 Task: Log work in the project TrendForge for the issue 'Issue with data being truncated when saving to database' spent time as '3w 6d 9h 17m' and remaining time as '3w 4d 12h 53m' and add a flag. Now add the issue to the epic 'Integration with Third-Party APIs'.
Action: Mouse moved to (180, 47)
Screenshot: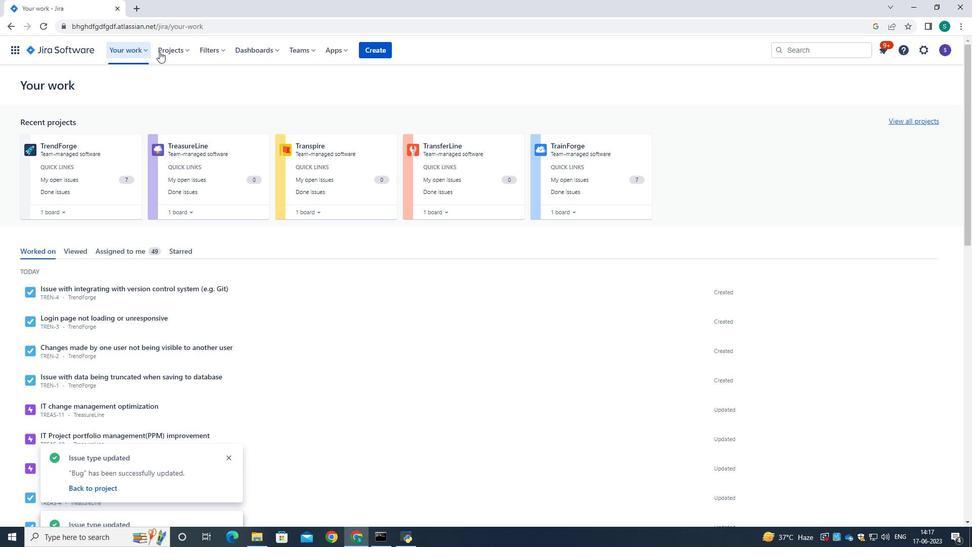 
Action: Mouse pressed left at (180, 47)
Screenshot: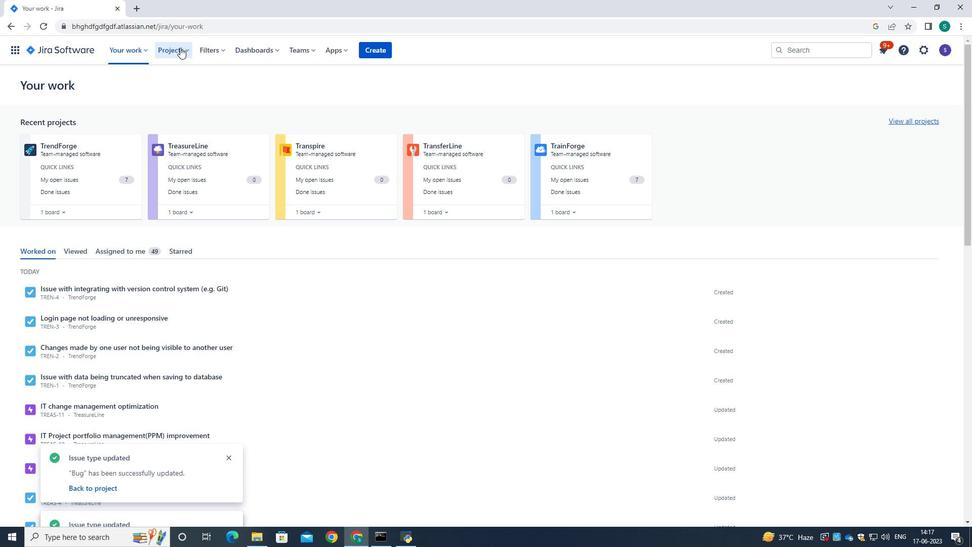 
Action: Mouse moved to (193, 96)
Screenshot: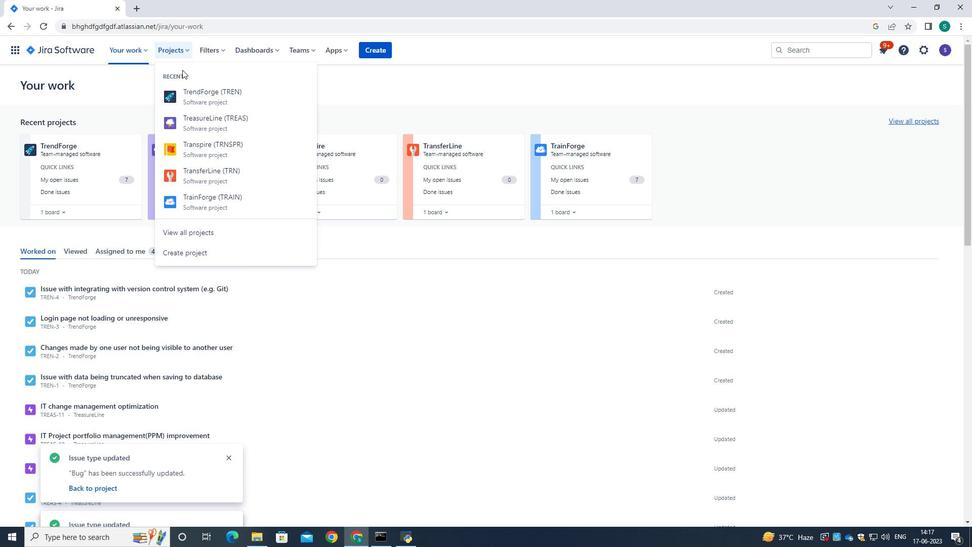 
Action: Mouse pressed left at (193, 96)
Screenshot: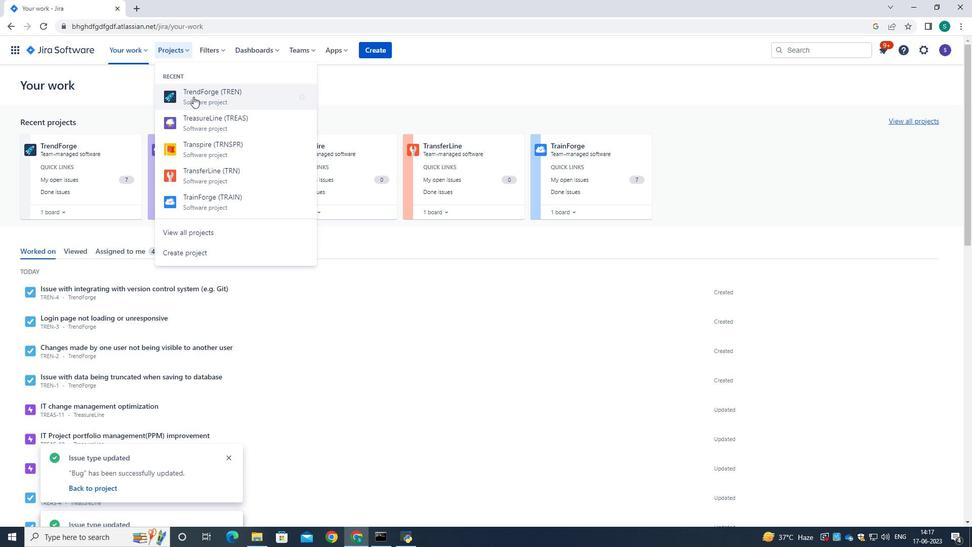 
Action: Mouse moved to (62, 156)
Screenshot: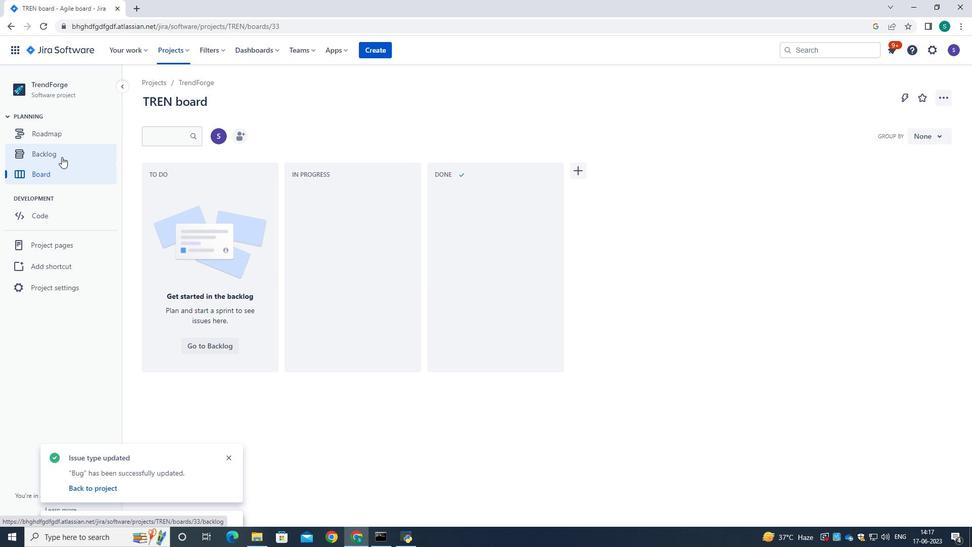 
Action: Mouse pressed left at (62, 156)
Screenshot: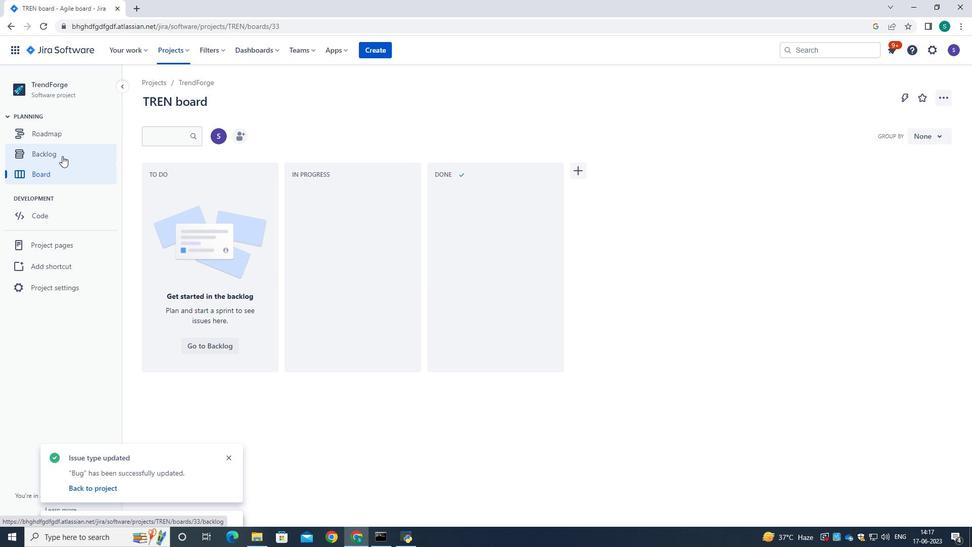 
Action: Mouse moved to (408, 350)
Screenshot: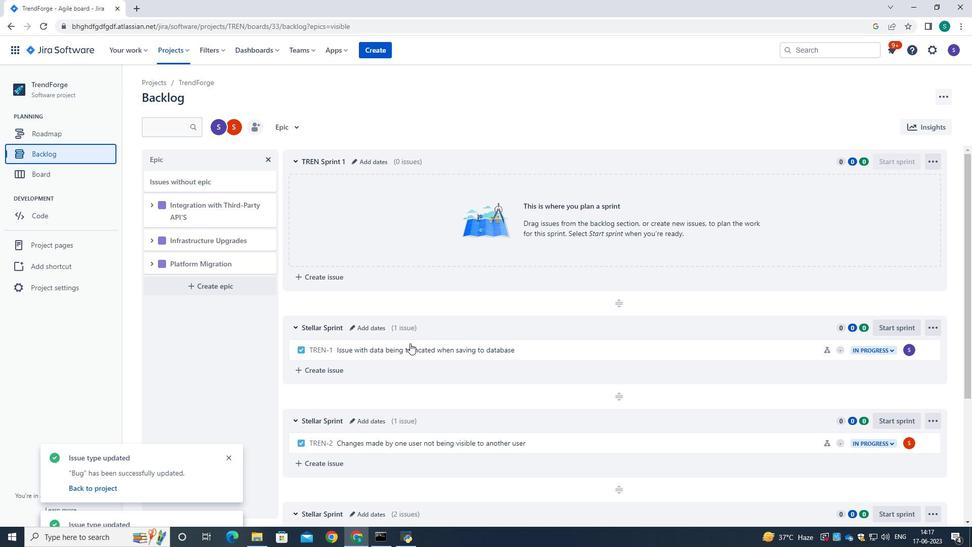 
Action: Mouse pressed left at (408, 350)
Screenshot: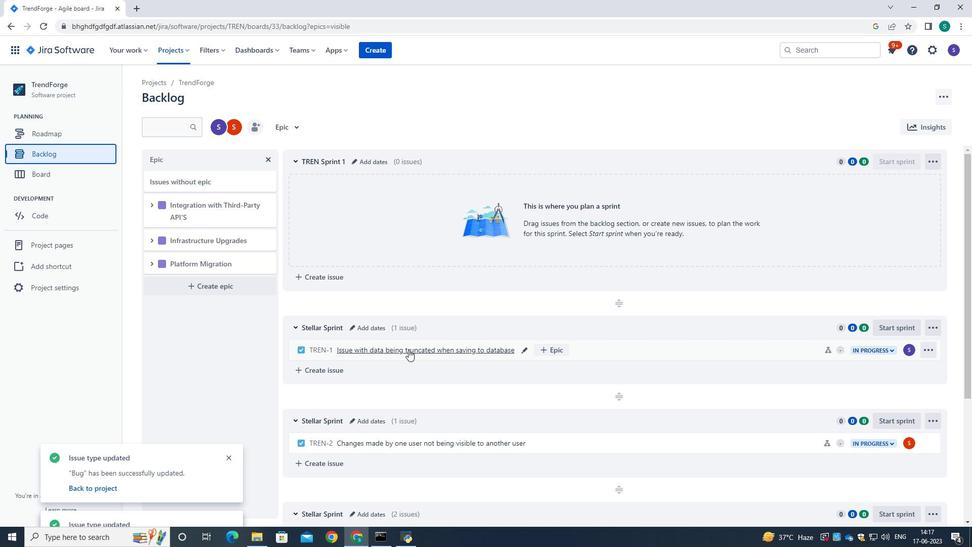 
Action: Mouse moved to (846, 281)
Screenshot: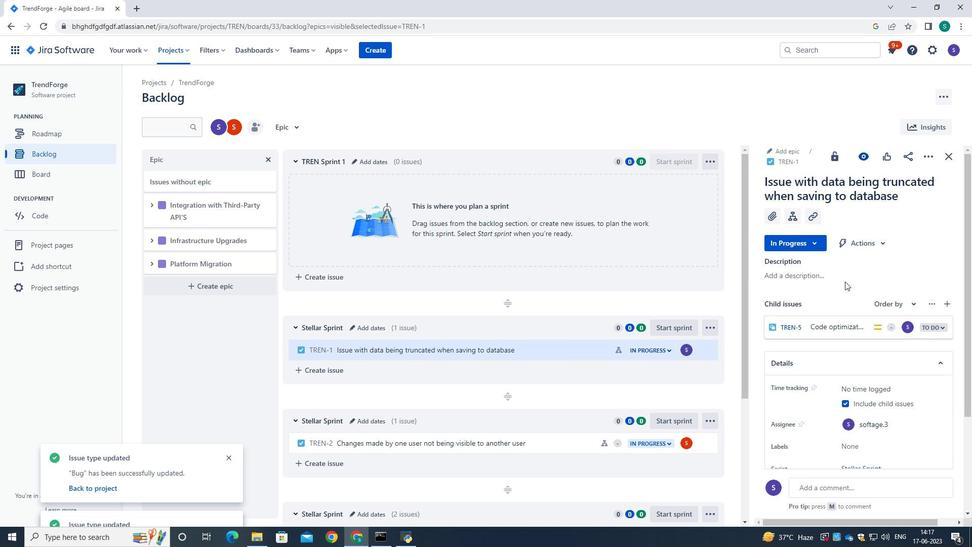 
Action: Mouse scrolled (846, 281) with delta (0, 0)
Screenshot: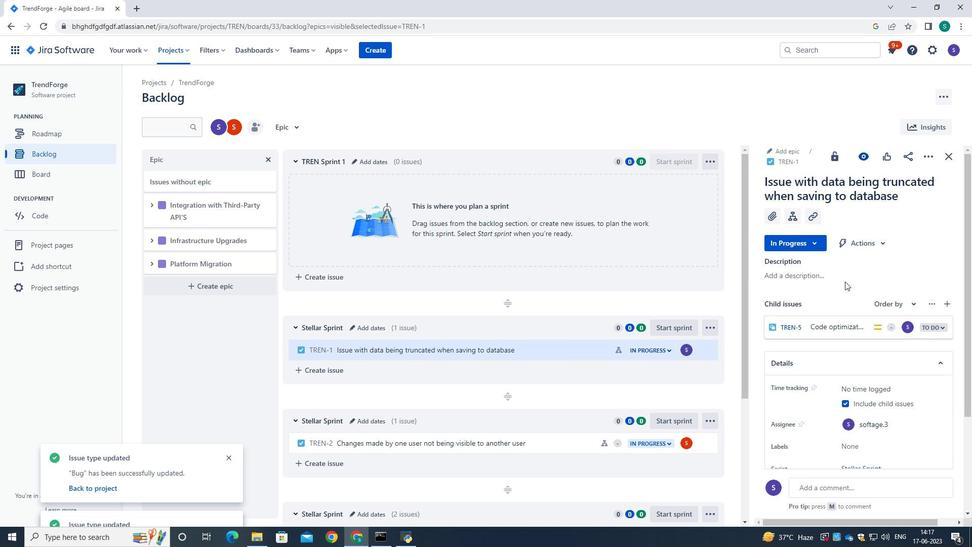 
Action: Mouse scrolled (846, 281) with delta (0, 0)
Screenshot: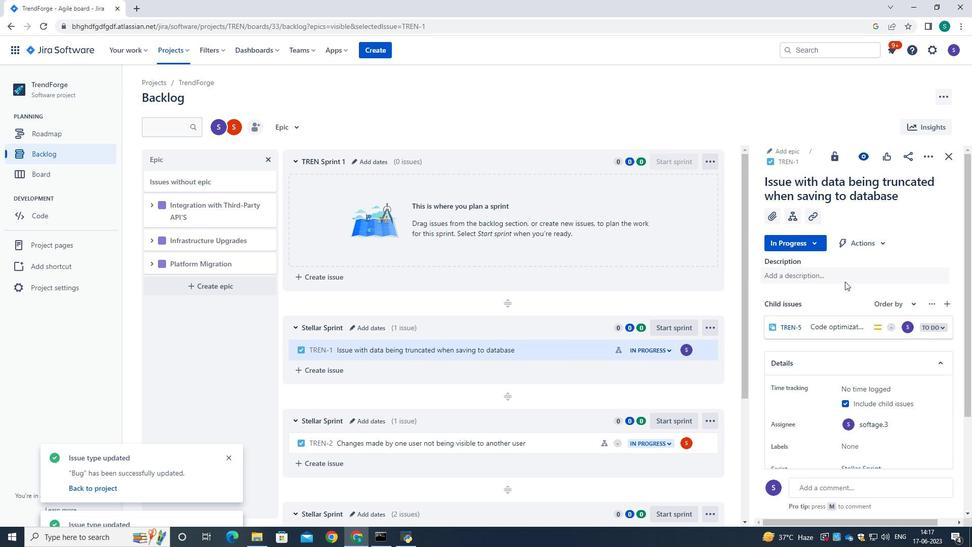 
Action: Mouse scrolled (846, 281) with delta (0, 0)
Screenshot: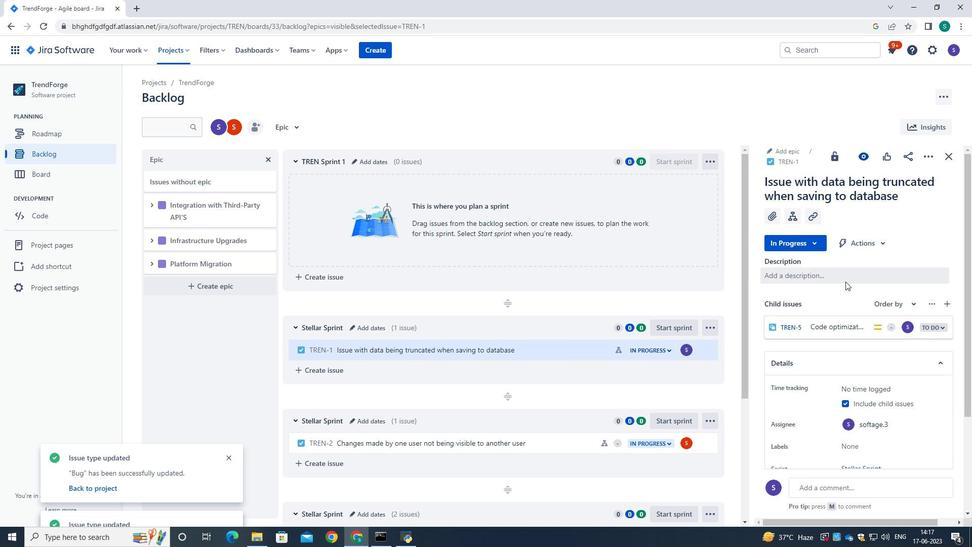
Action: Mouse moved to (860, 244)
Screenshot: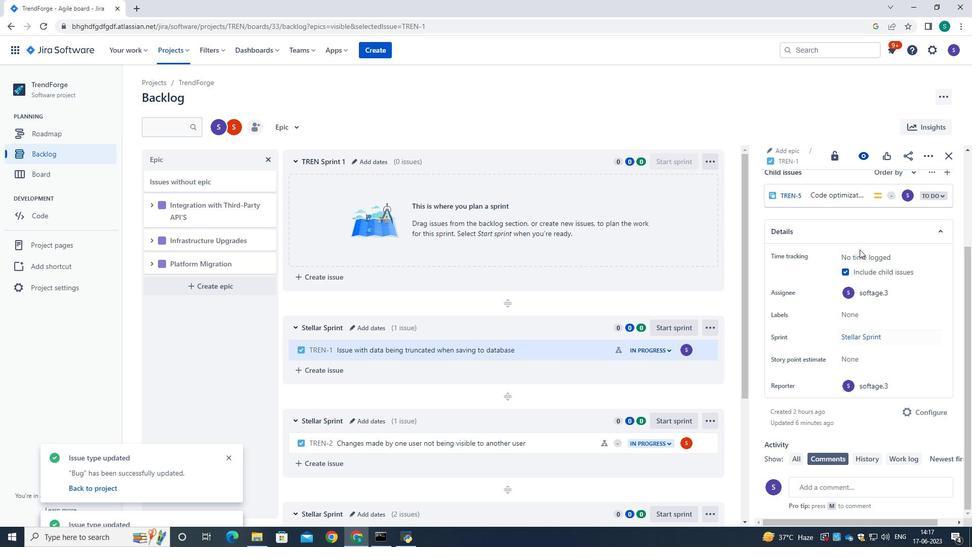 
Action: Mouse scrolled (860, 245) with delta (0, 0)
Screenshot: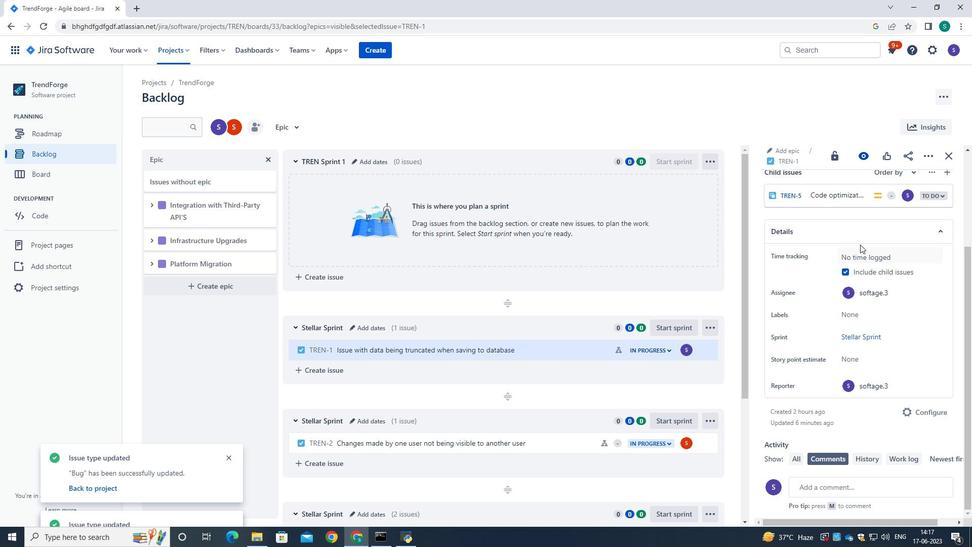 
Action: Mouse scrolled (860, 245) with delta (0, 0)
Screenshot: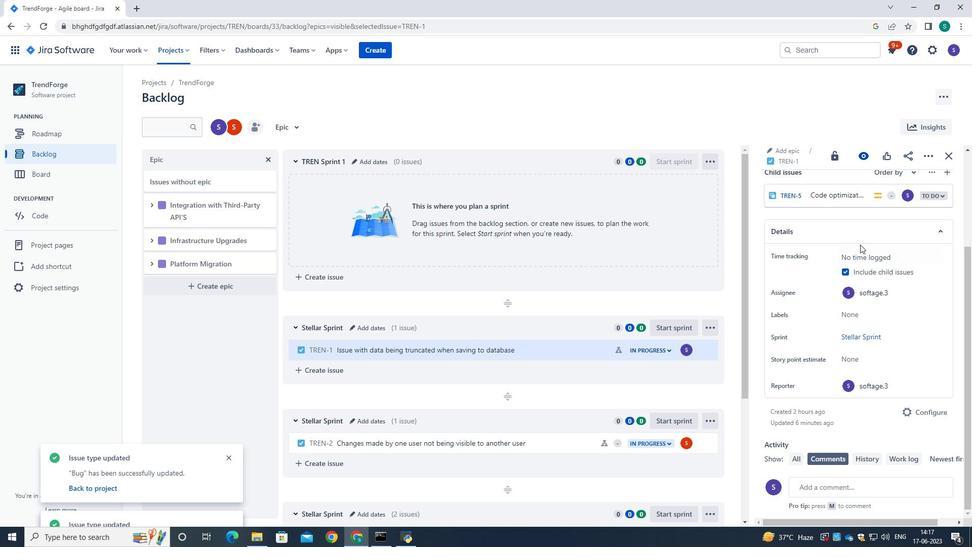 
Action: Mouse scrolled (860, 245) with delta (0, 0)
Screenshot: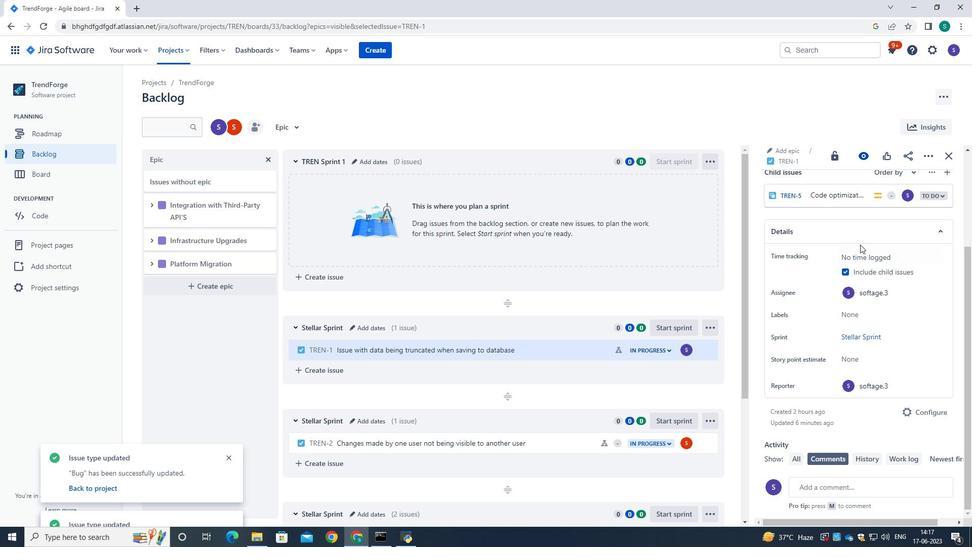 
Action: Mouse scrolled (860, 245) with delta (0, 0)
Screenshot: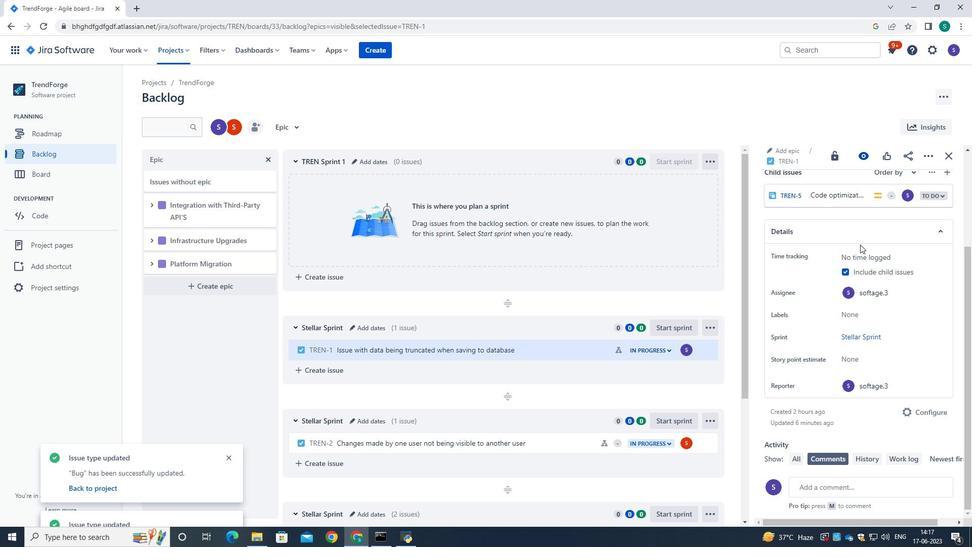 
Action: Mouse moved to (926, 156)
Screenshot: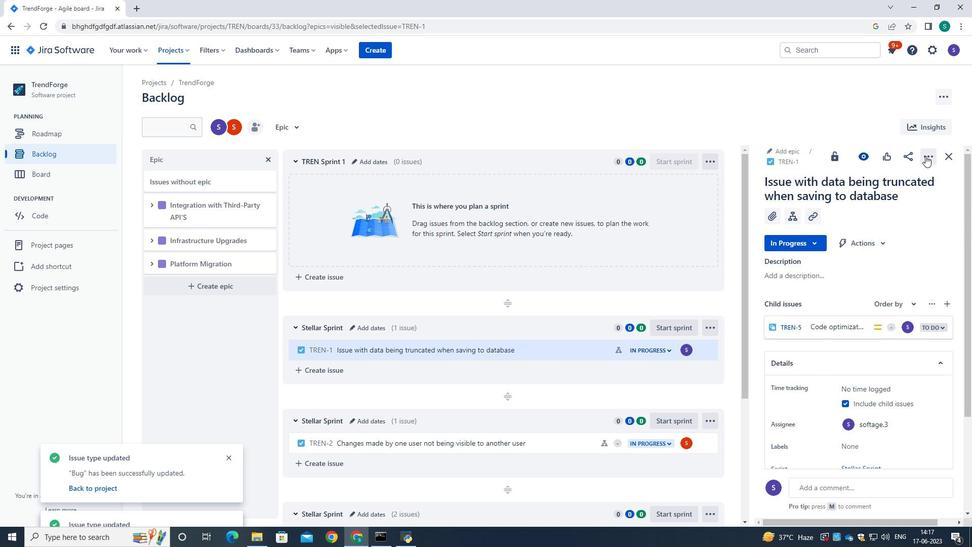 
Action: Mouse pressed left at (926, 156)
Screenshot: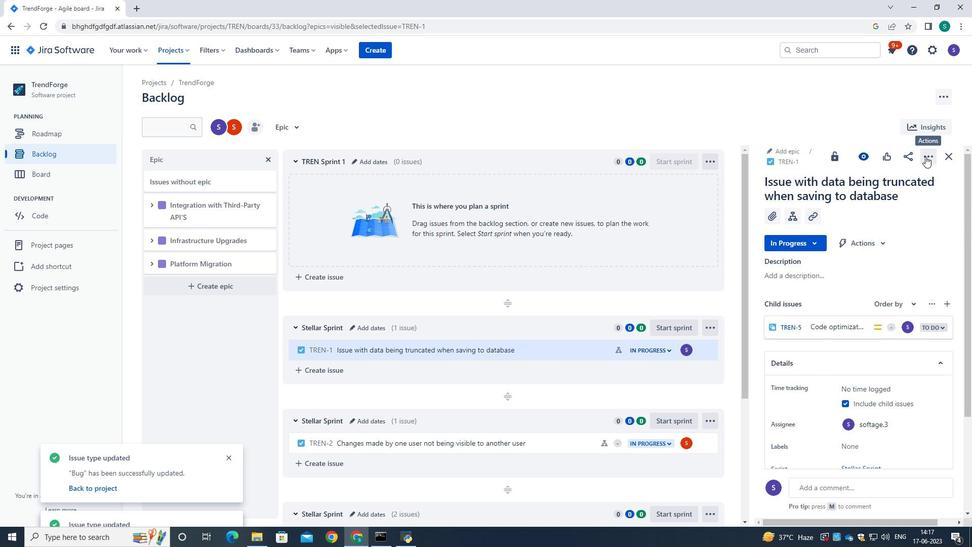 
Action: Mouse moved to (861, 182)
Screenshot: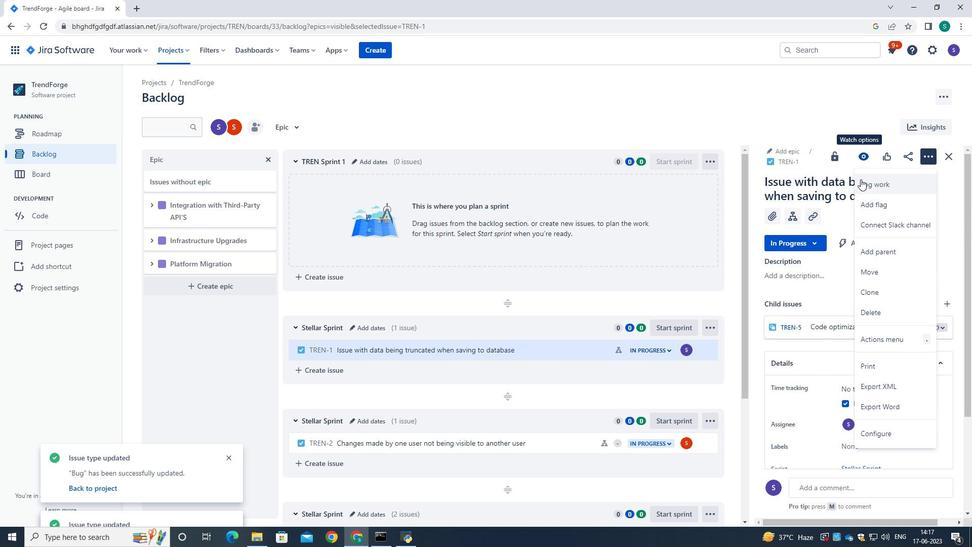 
Action: Mouse pressed left at (861, 182)
Screenshot: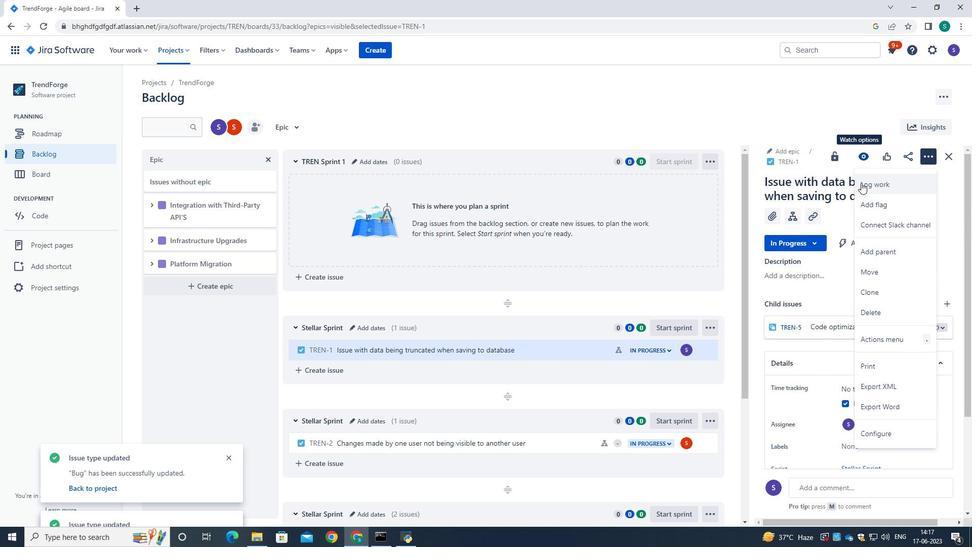 
Action: Mouse moved to (423, 151)
Screenshot: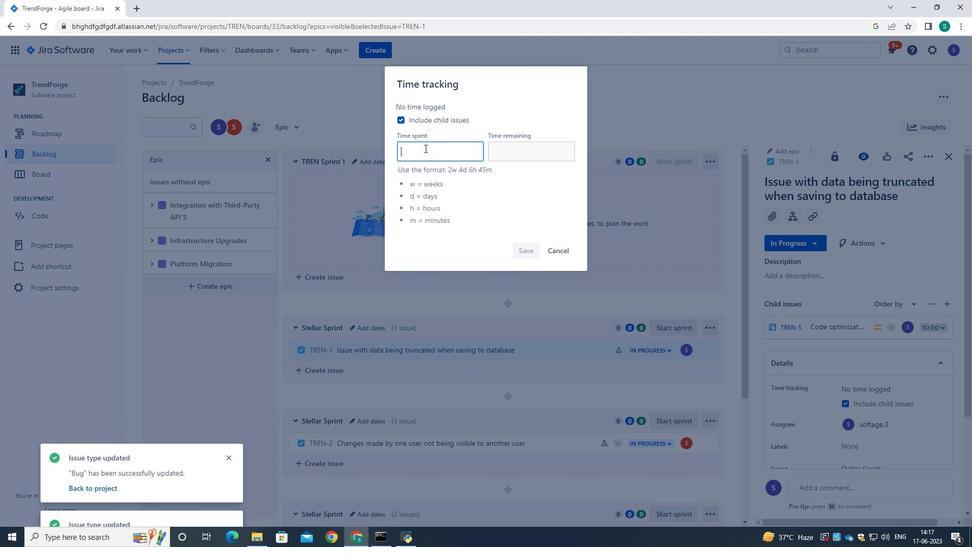 
Action: Mouse pressed left at (423, 151)
Screenshot: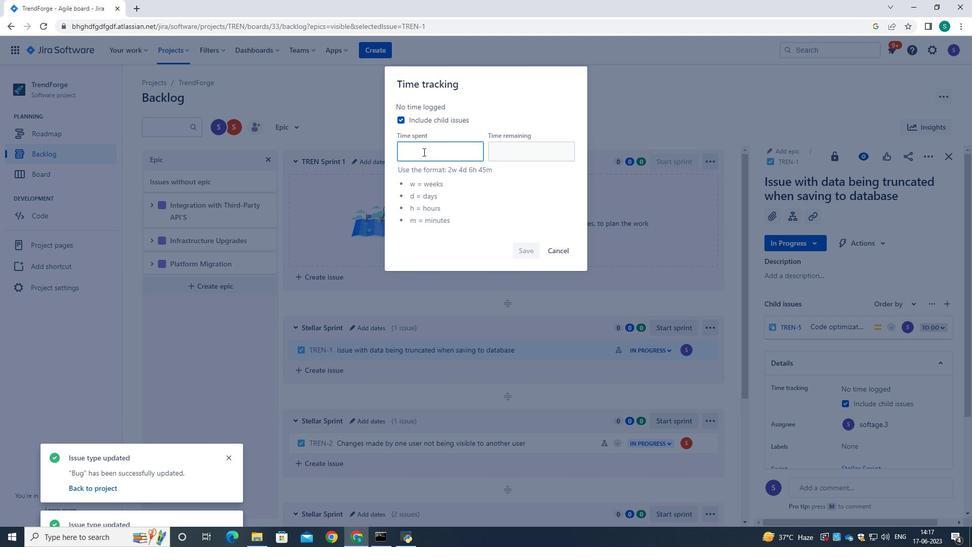 
Action: Key pressed 3w<Key.space>6d<Key.space>9h<Key.space>17m<Key.tab>3w<Key.space>4d<Key.space>12h<Key.space>53m
Screenshot: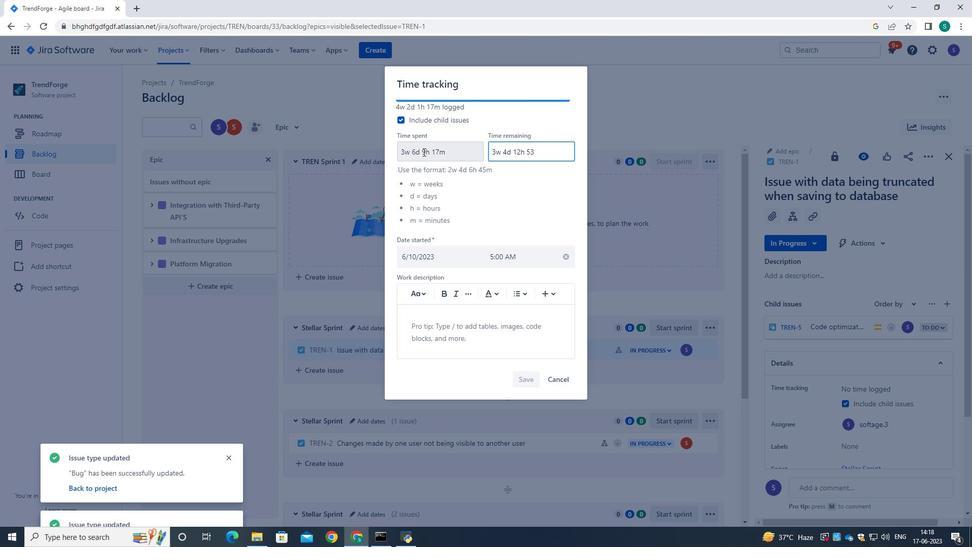 
Action: Mouse moved to (520, 378)
Screenshot: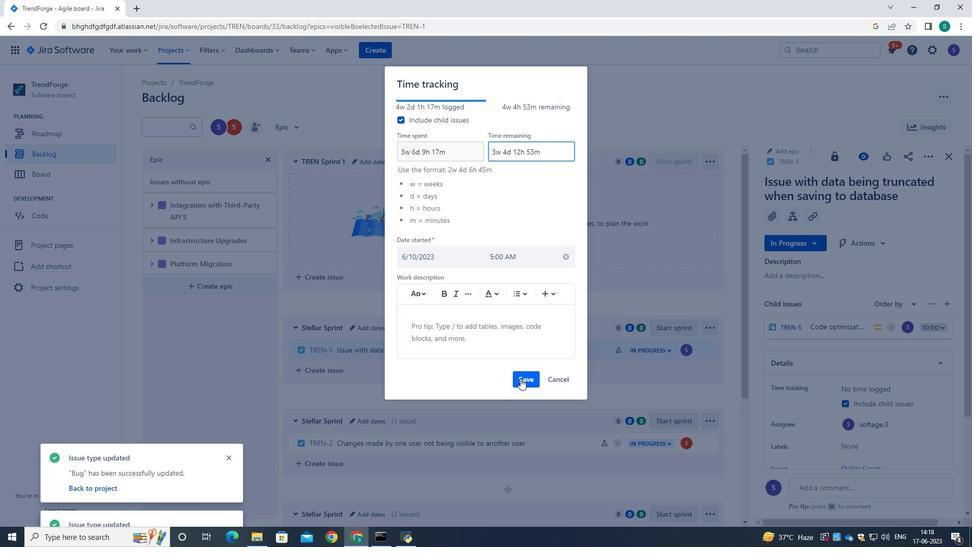 
Action: Mouse pressed left at (520, 378)
Screenshot: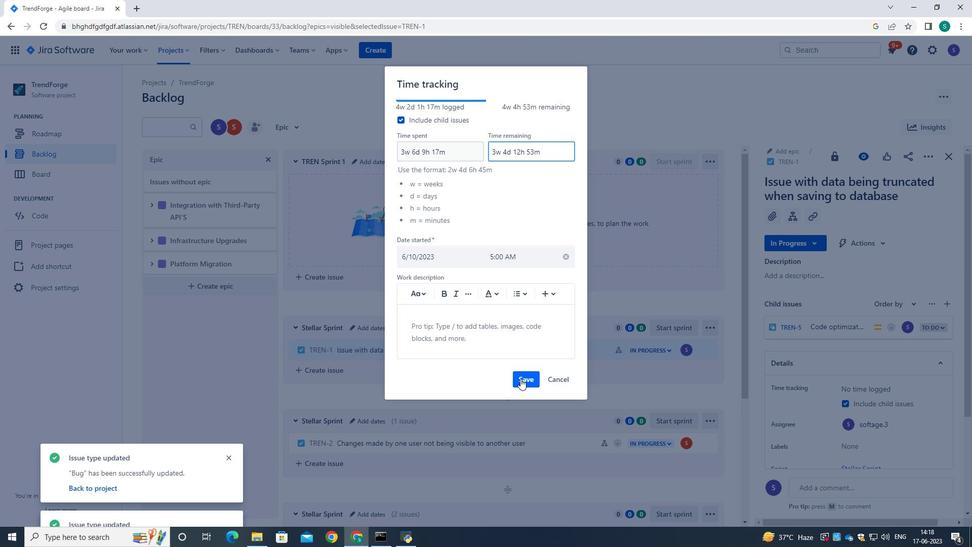 
Action: Mouse moved to (712, 163)
Screenshot: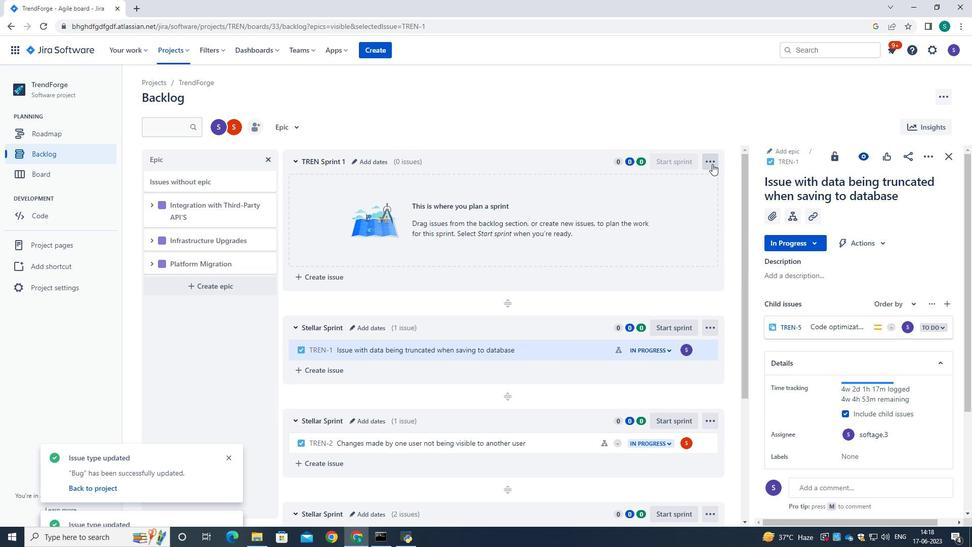 
Action: Mouse pressed left at (712, 163)
Screenshot: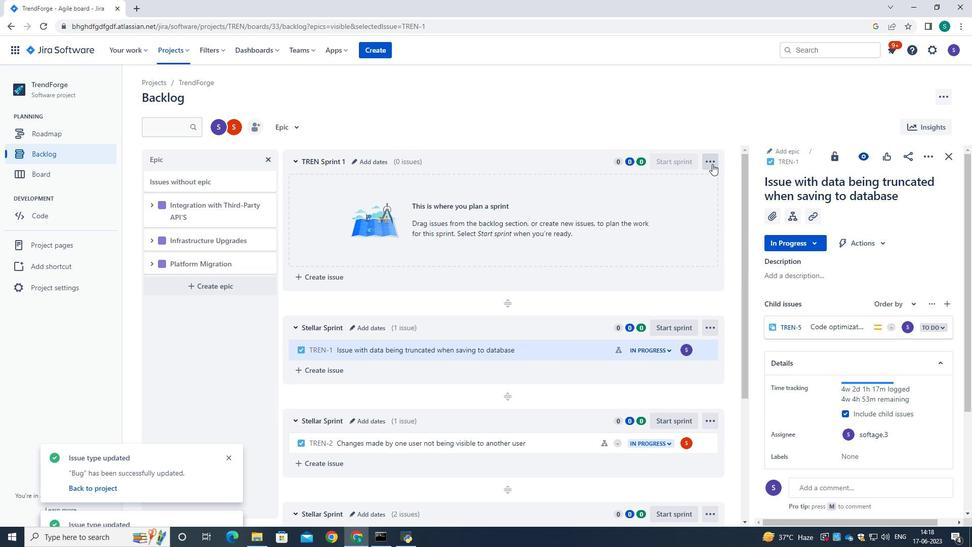 
Action: Mouse moved to (659, 119)
Screenshot: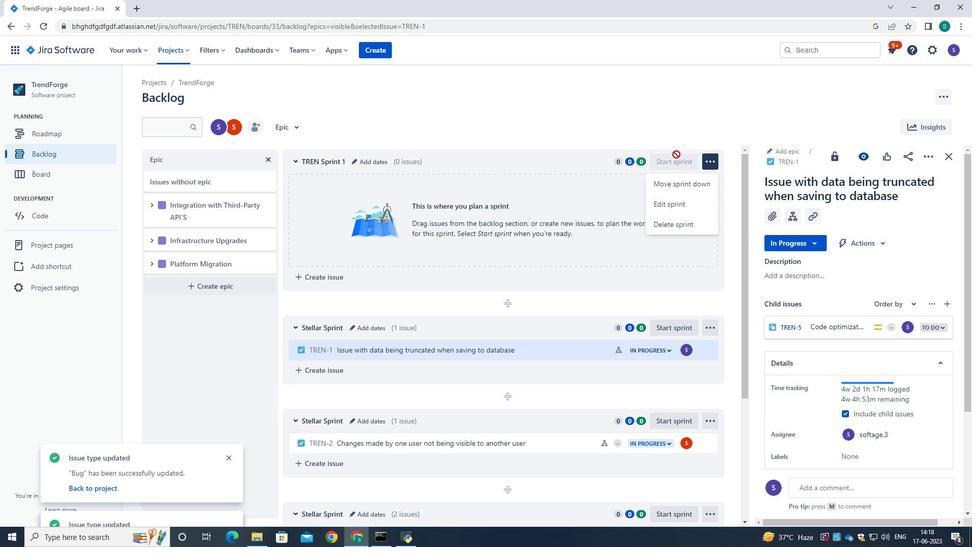 
Action: Mouse pressed left at (659, 119)
Screenshot: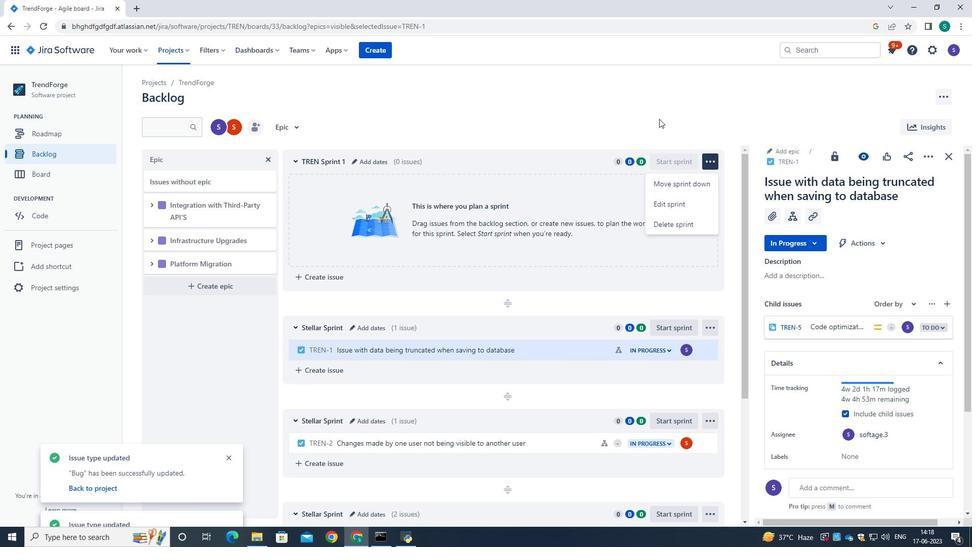 
Action: Mouse moved to (934, 162)
Screenshot: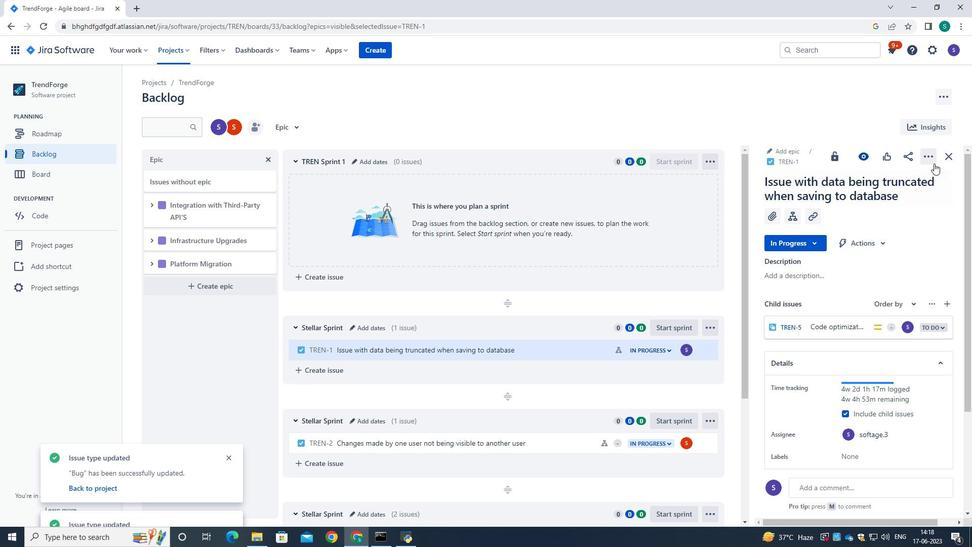 
Action: Mouse pressed left at (934, 162)
Screenshot: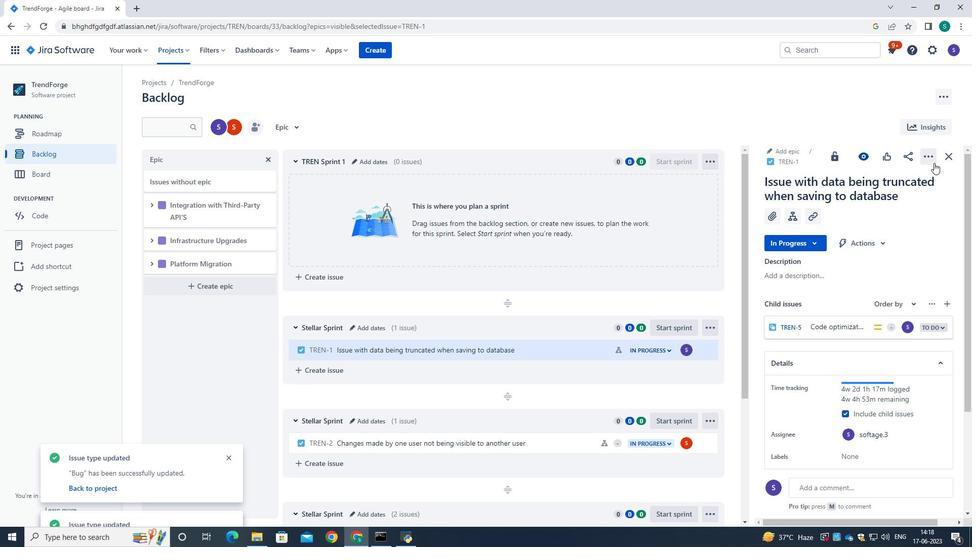 
Action: Mouse moved to (890, 201)
Screenshot: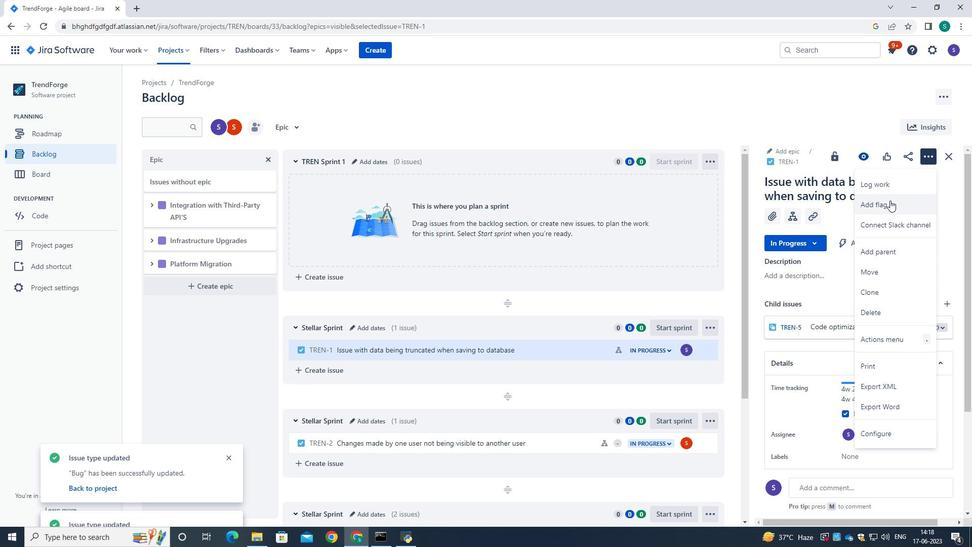 
Action: Mouse pressed left at (890, 201)
Screenshot: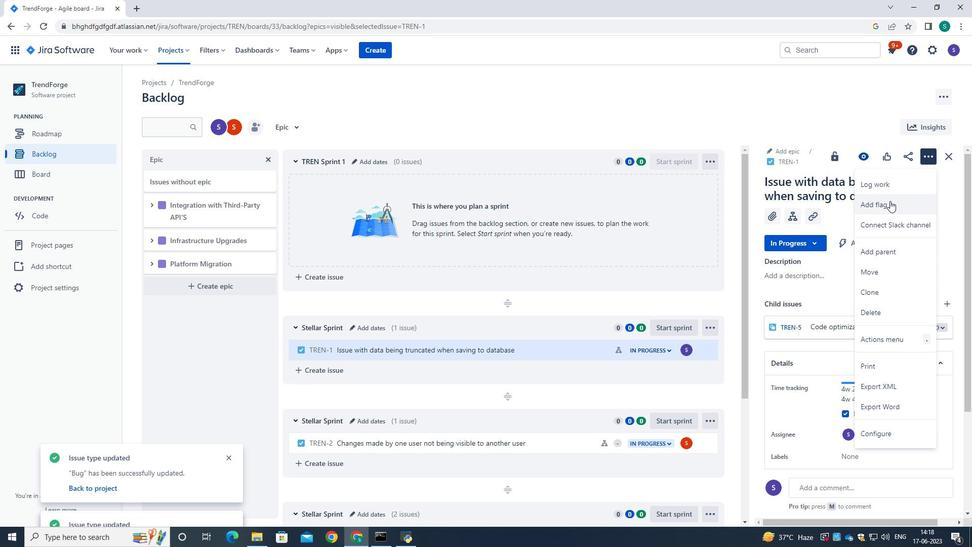 
Action: Mouse moved to (733, 254)
Screenshot: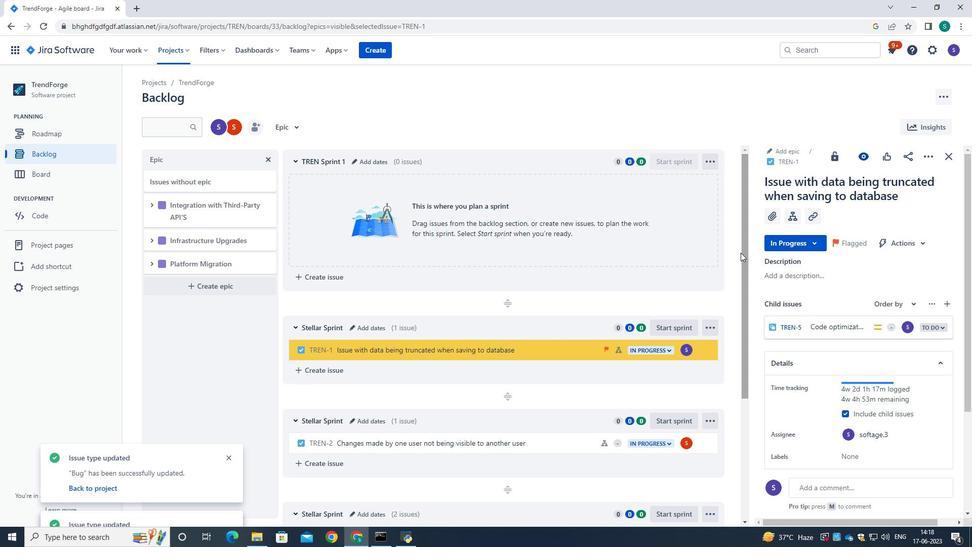 
Action: Mouse pressed left at (733, 254)
Screenshot: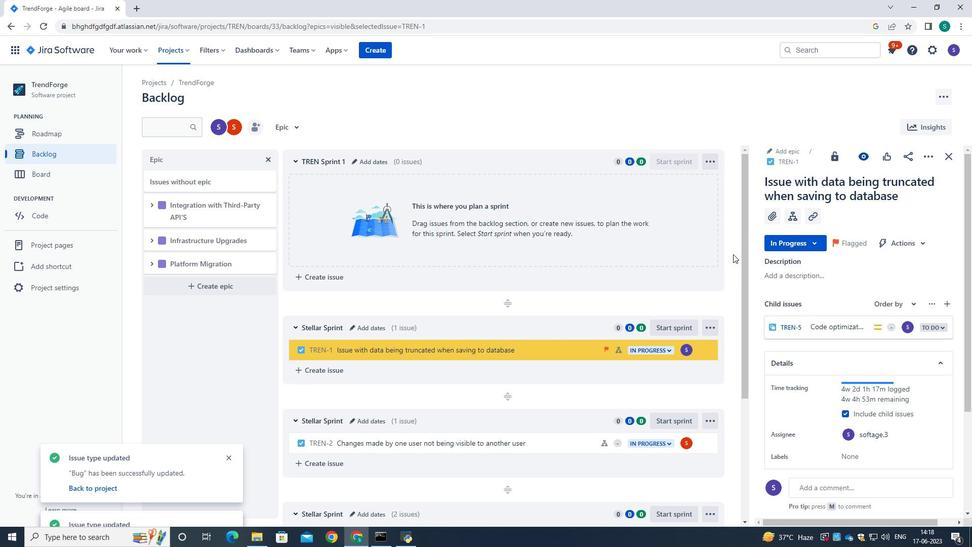 
Action: Mouse moved to (708, 329)
Screenshot: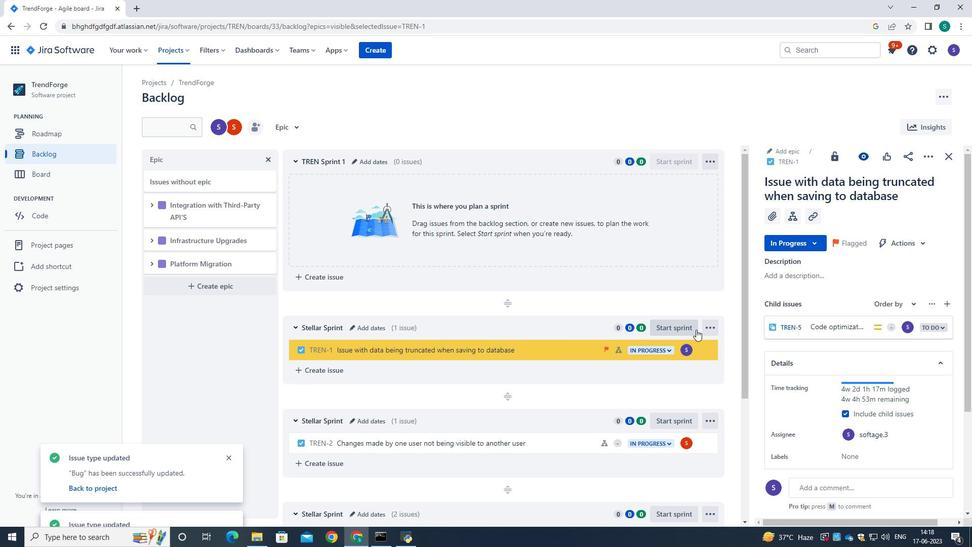
Action: Mouse pressed left at (708, 329)
Screenshot: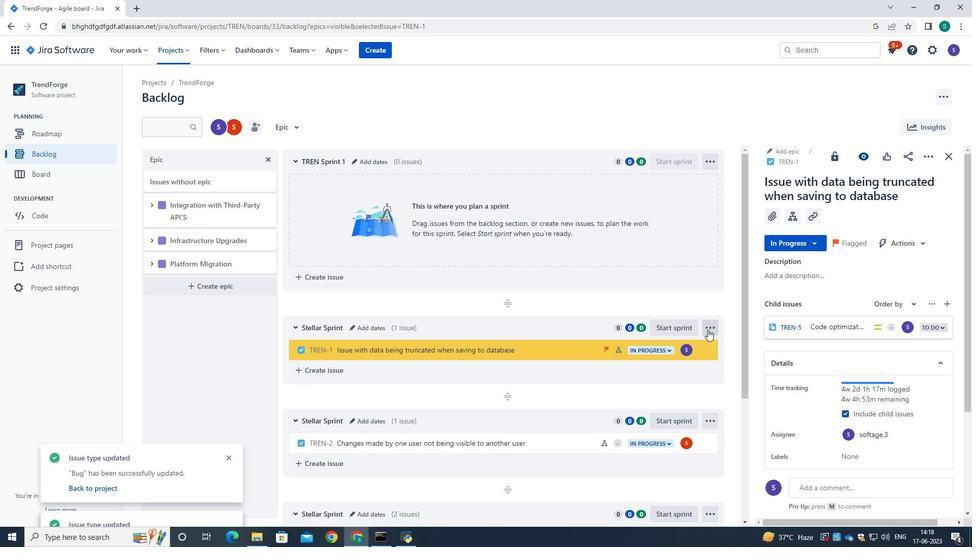 
Action: Mouse pressed left at (708, 329)
Screenshot: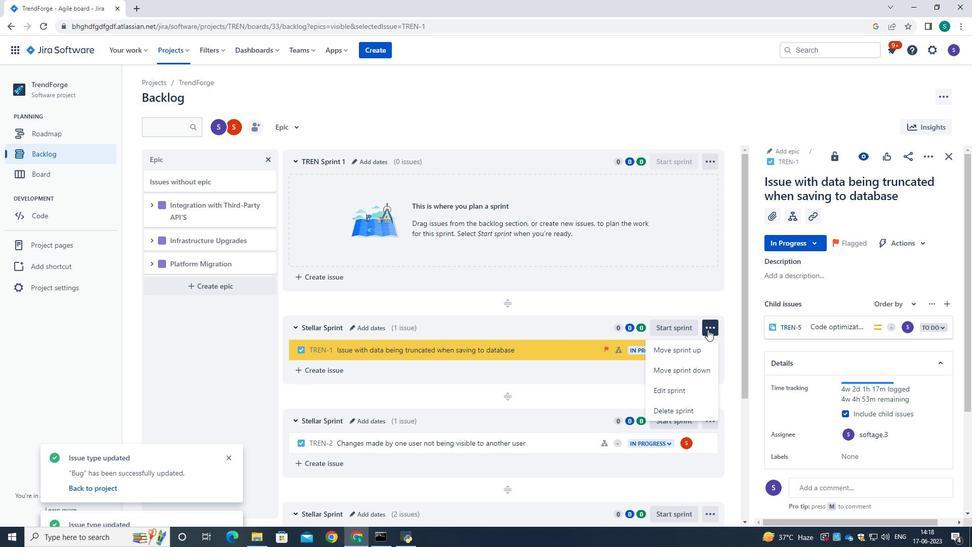 
Action: Mouse moved to (522, 349)
Screenshot: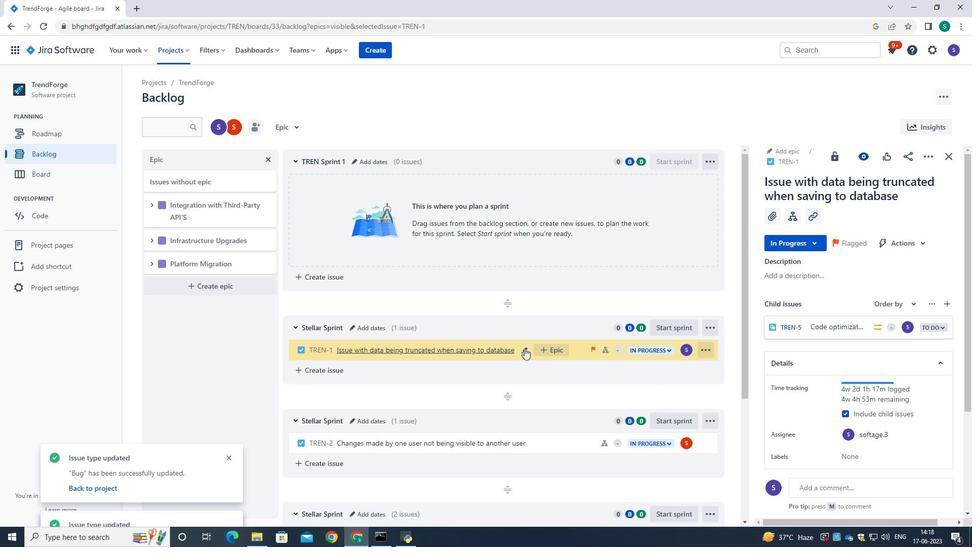 
Action: Mouse pressed left at (522, 349)
Screenshot: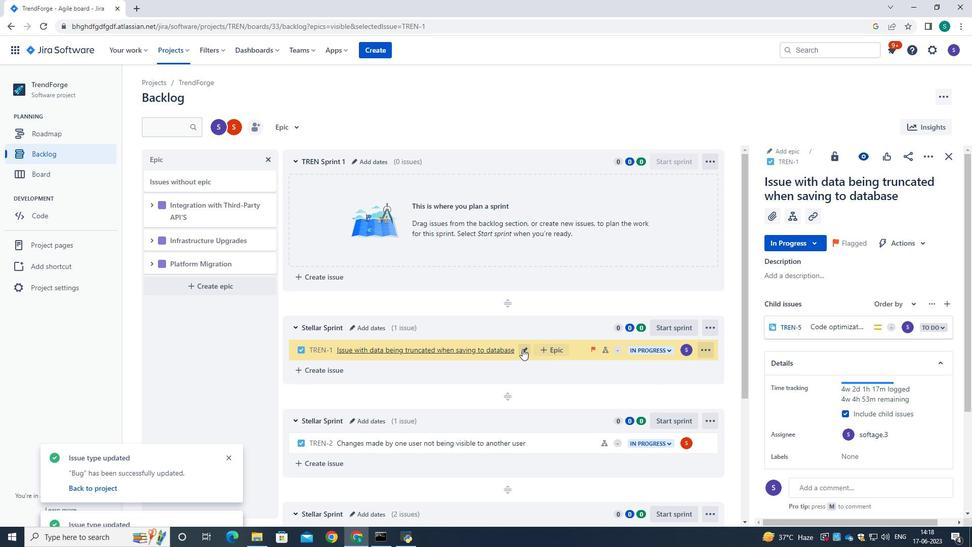 
Action: Mouse moved to (578, 308)
Screenshot: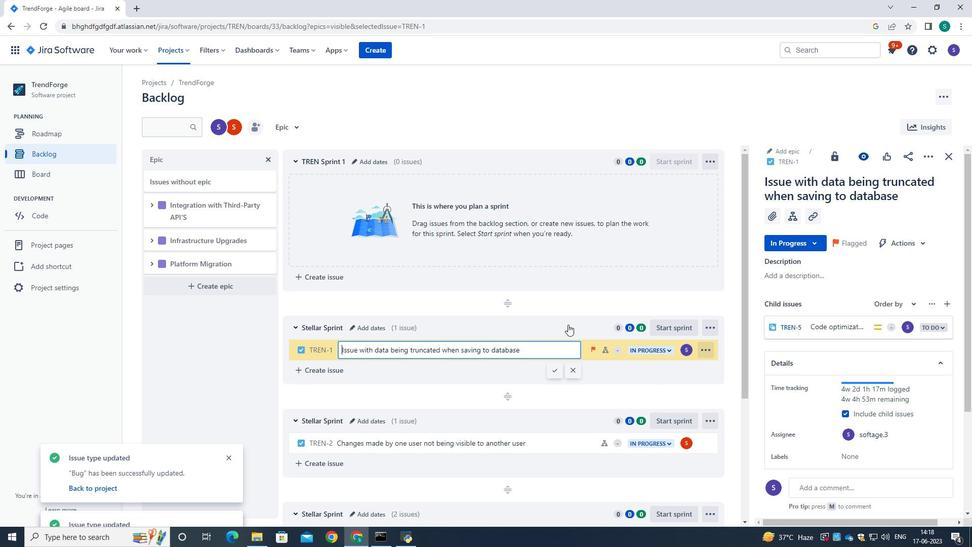 
Action: Mouse pressed left at (578, 308)
Screenshot: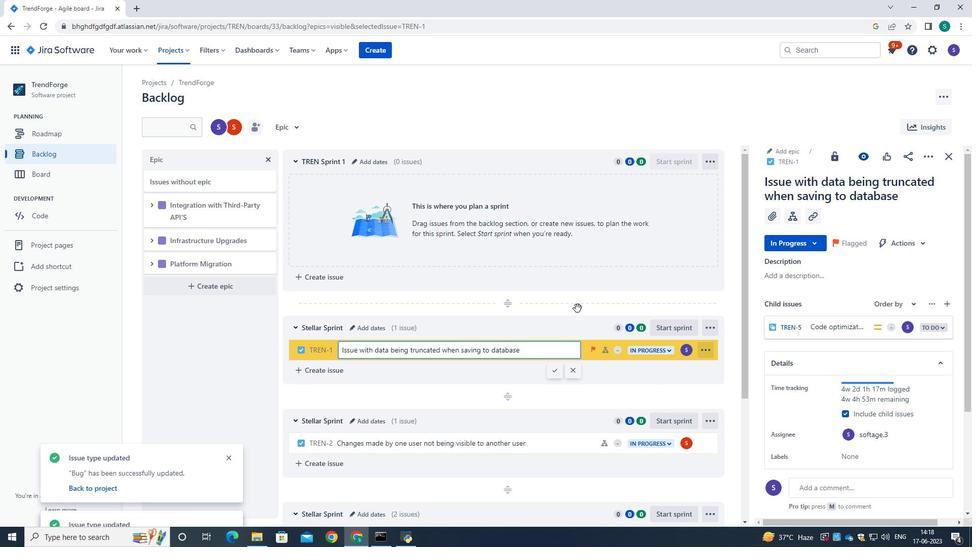 
Action: Mouse moved to (560, 372)
Screenshot: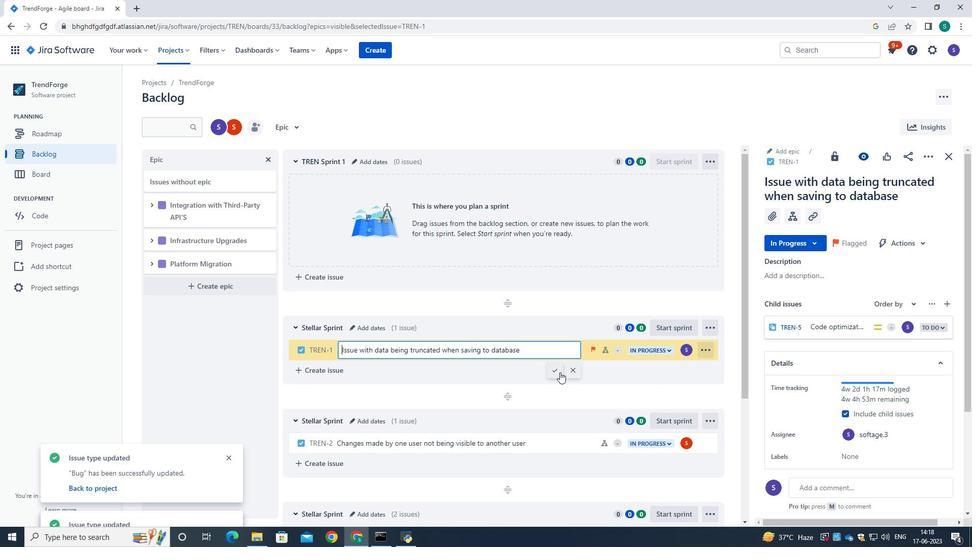 
Action: Mouse pressed left at (560, 372)
Screenshot: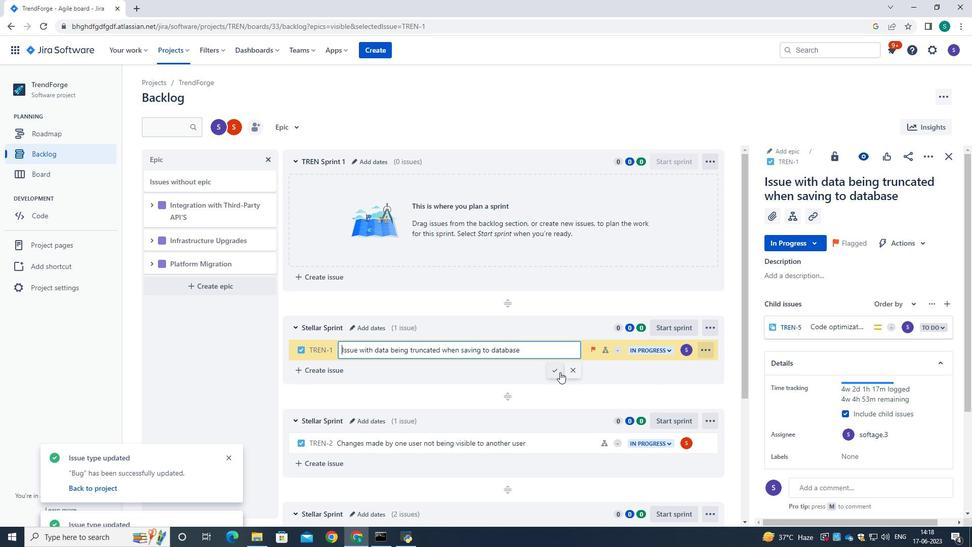 
Action: Mouse moved to (561, 351)
Screenshot: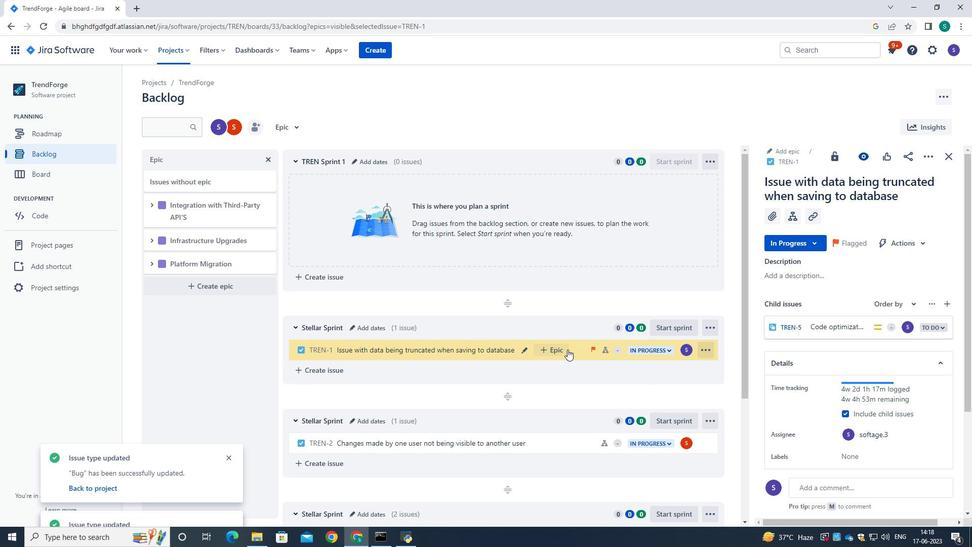 
Action: Mouse pressed left at (561, 351)
Screenshot: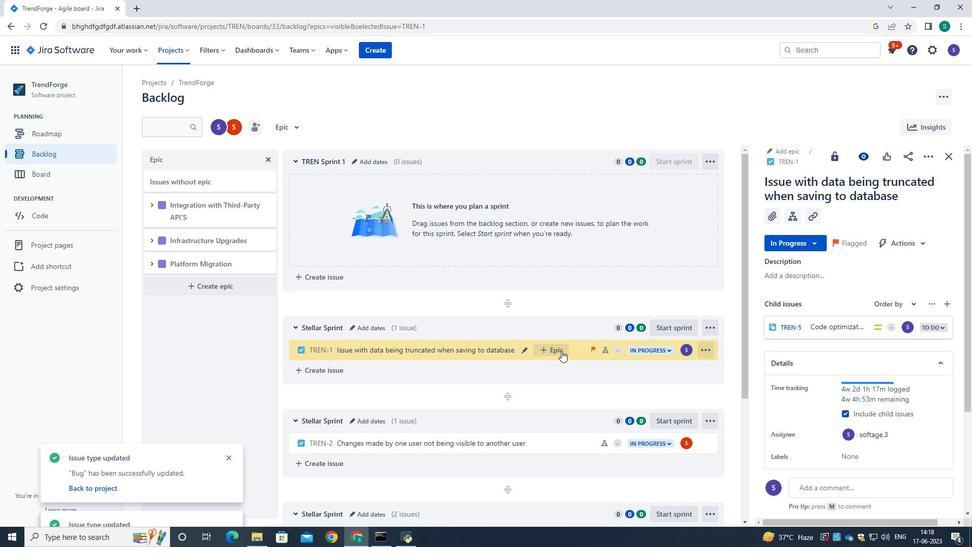 
Action: Mouse moved to (591, 420)
Screenshot: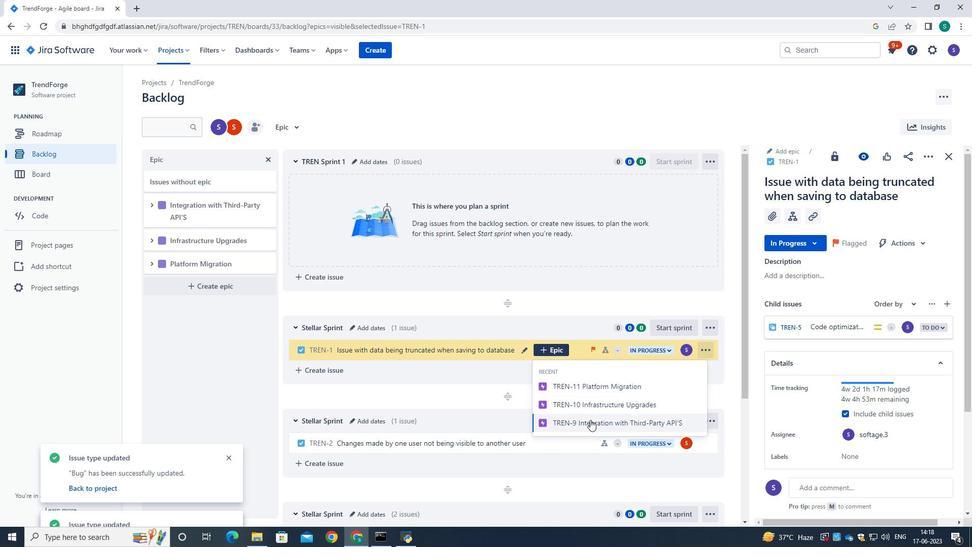 
Action: Mouse pressed left at (591, 420)
Screenshot: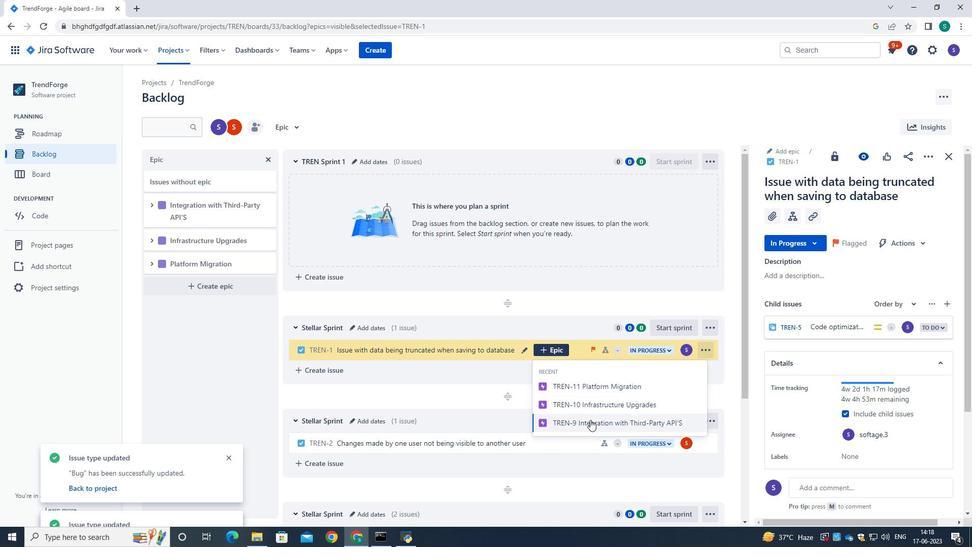 
Action: Mouse moved to (210, 373)
Screenshot: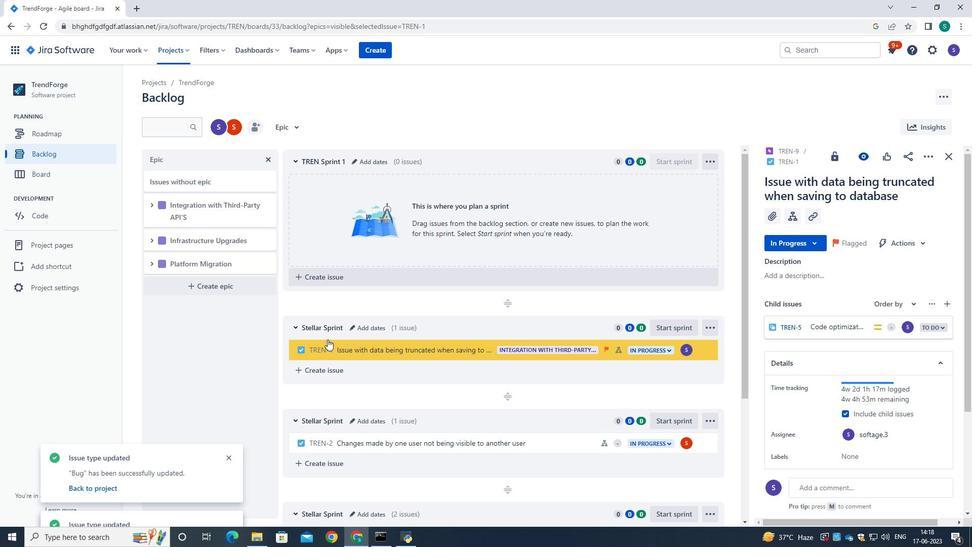 
Action: Mouse pressed left at (210, 373)
Screenshot: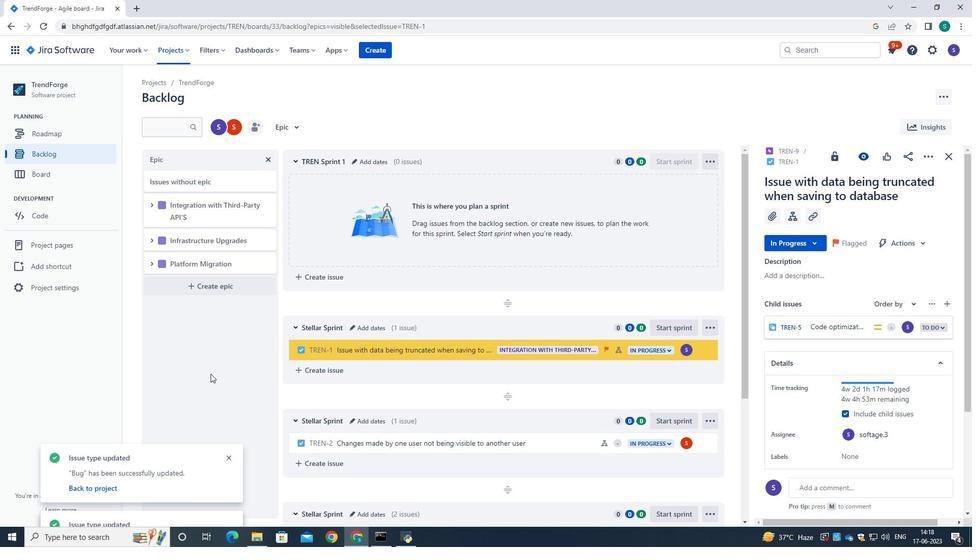 
